 Task: Create a due date automation when advanced on, the moment a card is due add fields with custom field "Resume" set to a date more than 1 working days from now.
Action: Mouse moved to (998, 73)
Screenshot: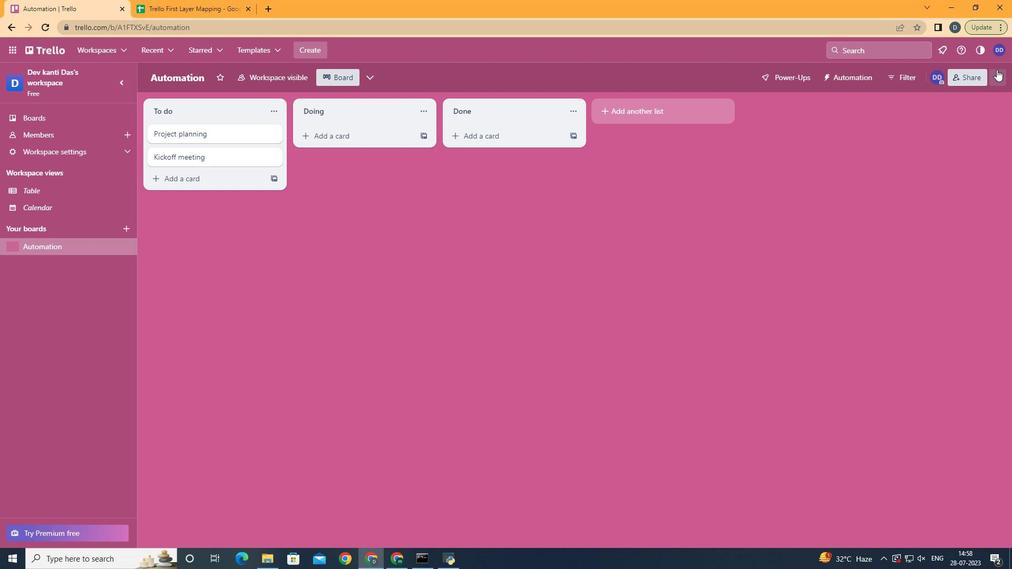 
Action: Mouse pressed left at (998, 73)
Screenshot: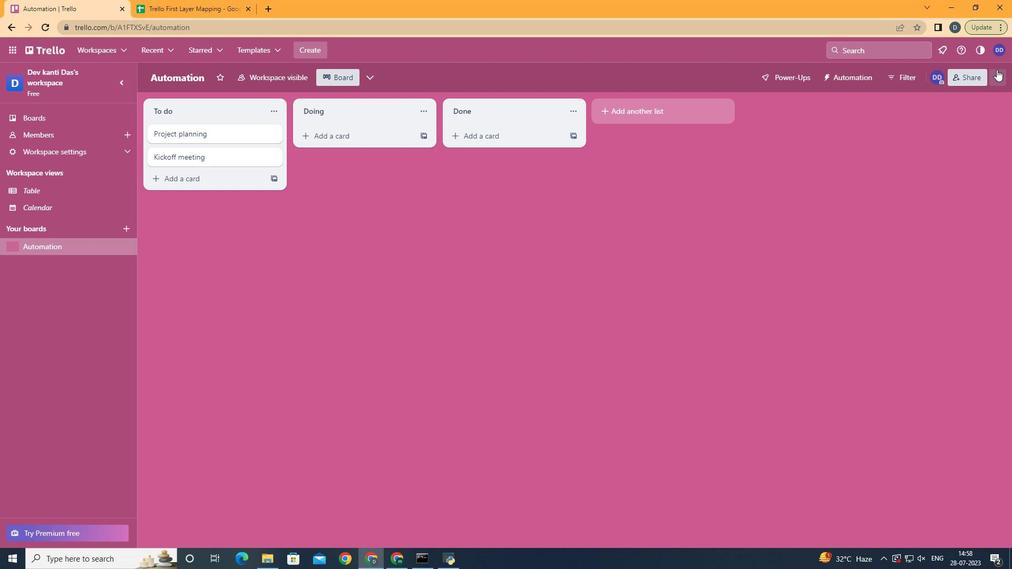 
Action: Mouse moved to (896, 216)
Screenshot: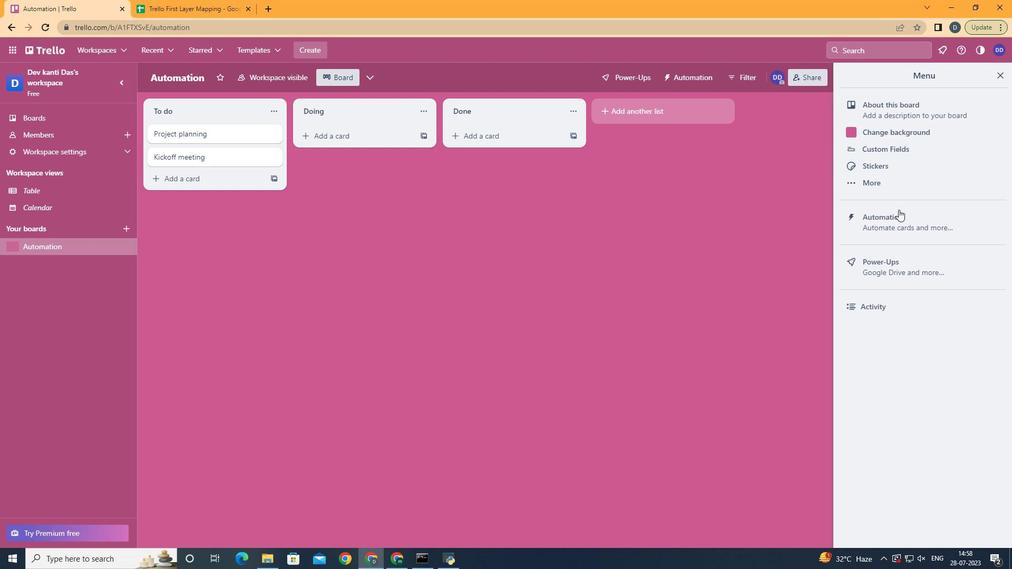 
Action: Mouse pressed left at (896, 216)
Screenshot: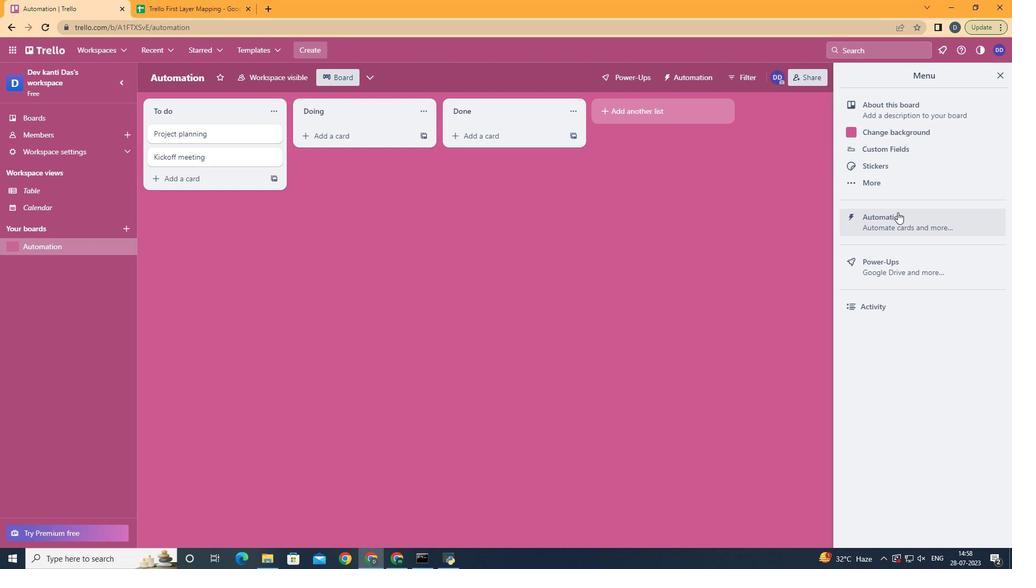 
Action: Mouse moved to (177, 212)
Screenshot: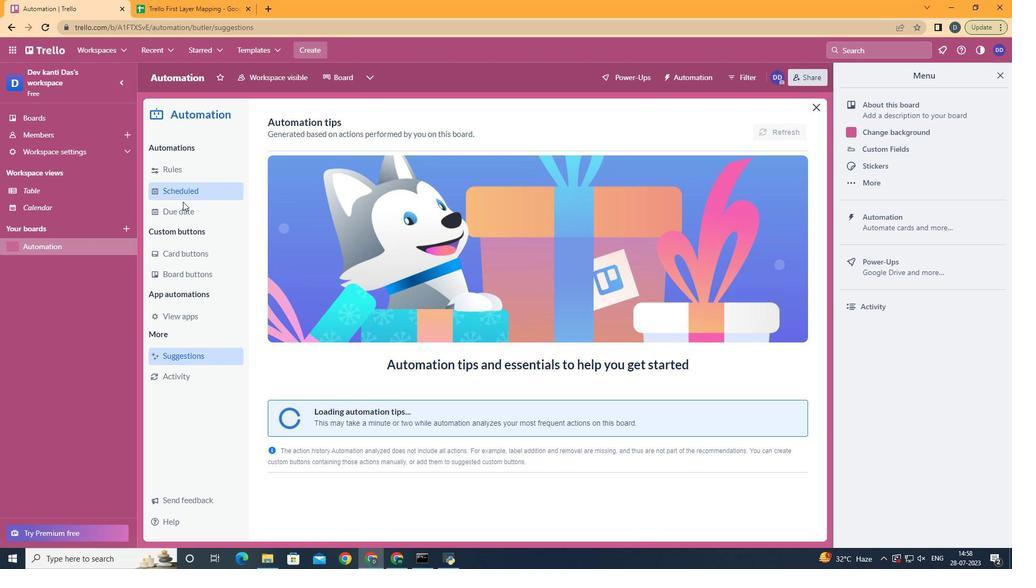 
Action: Mouse pressed left at (177, 212)
Screenshot: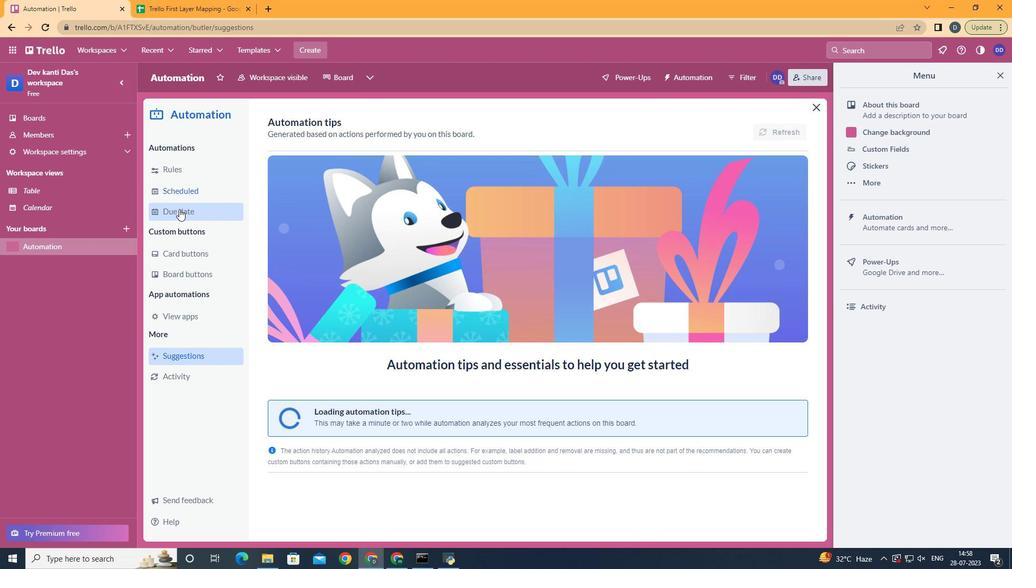 
Action: Mouse moved to (750, 127)
Screenshot: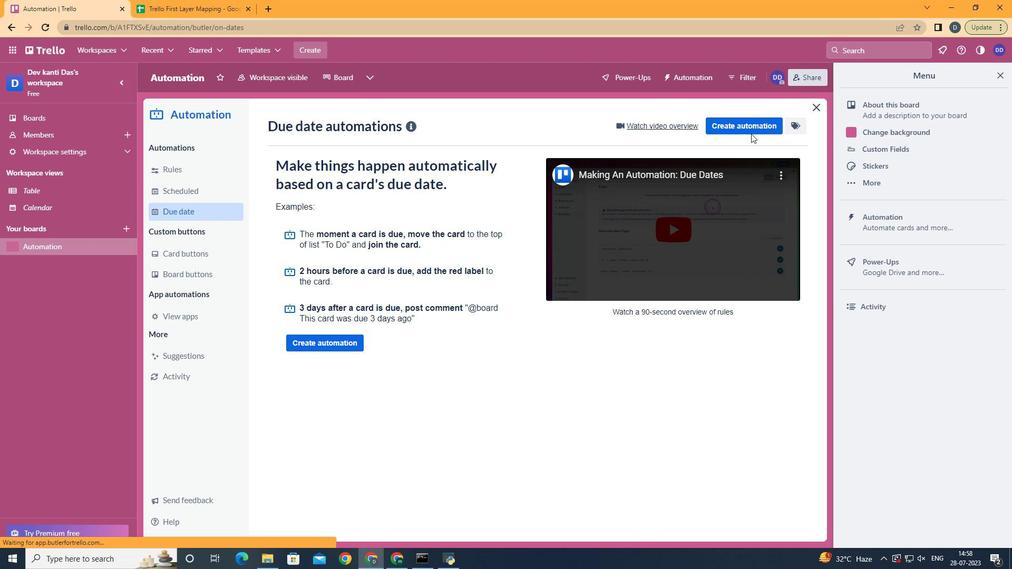 
Action: Mouse pressed left at (750, 127)
Screenshot: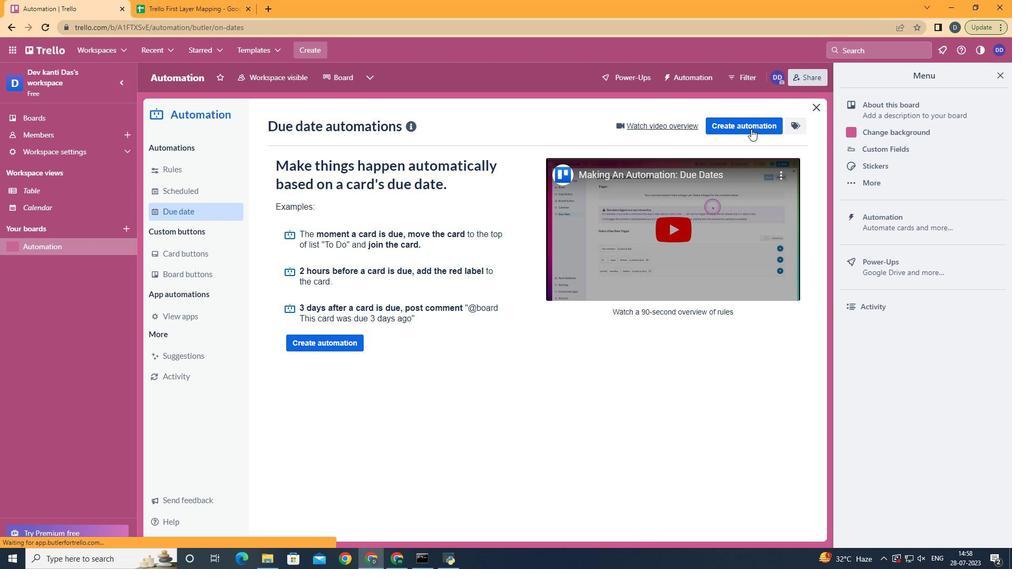 
Action: Mouse moved to (506, 235)
Screenshot: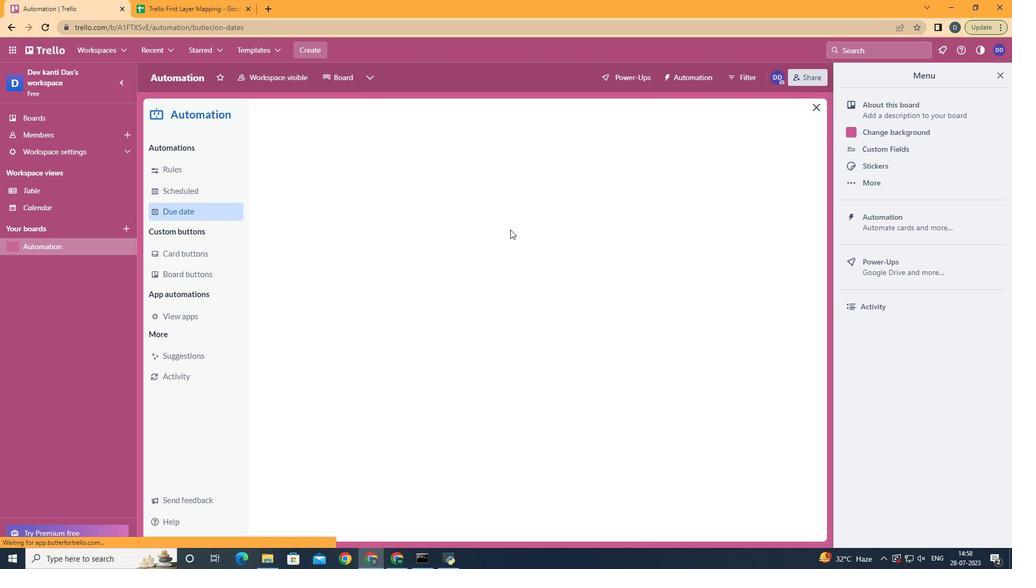 
Action: Mouse pressed left at (506, 235)
Screenshot: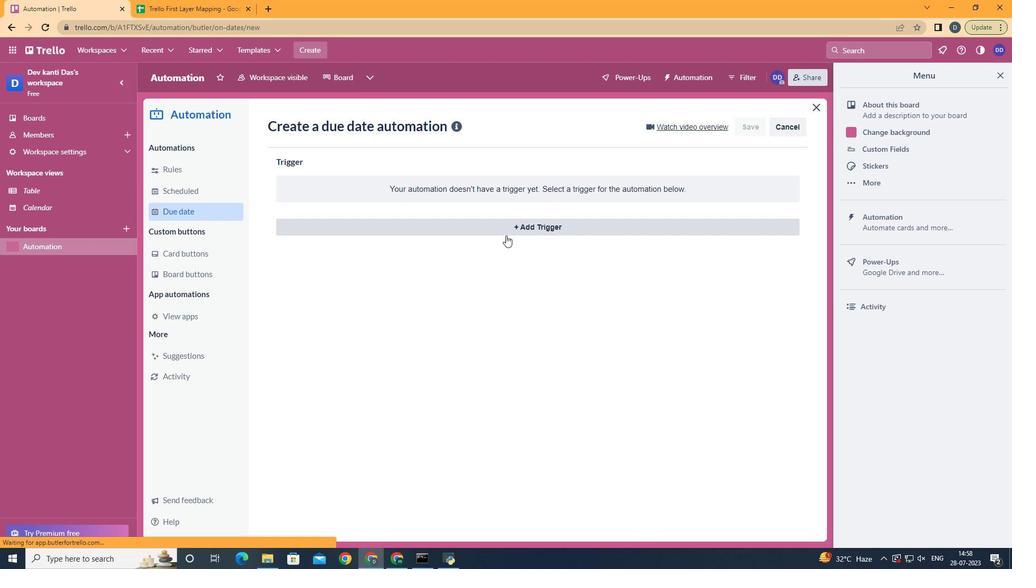 
Action: Mouse moved to (322, 373)
Screenshot: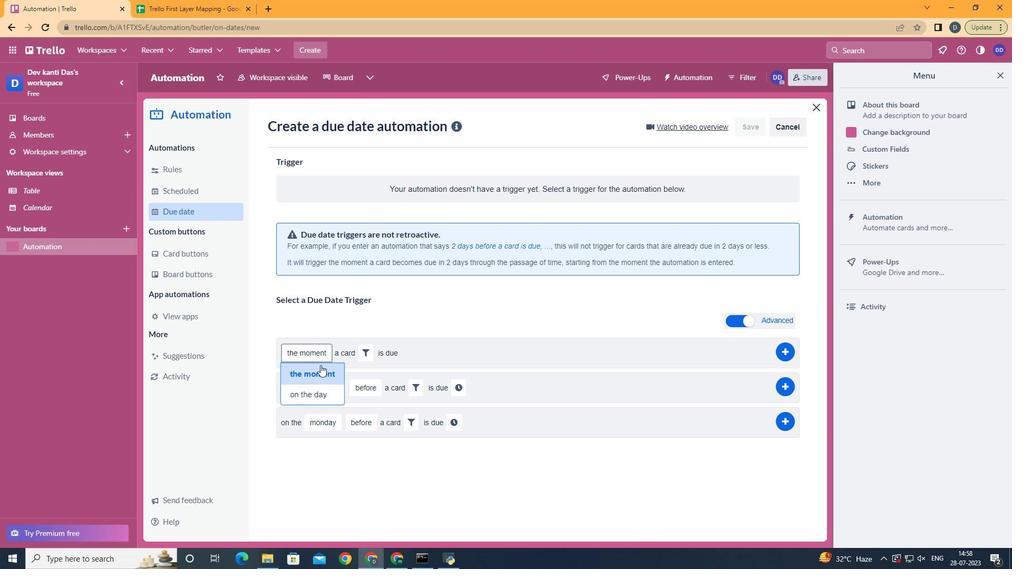 
Action: Mouse pressed left at (322, 373)
Screenshot: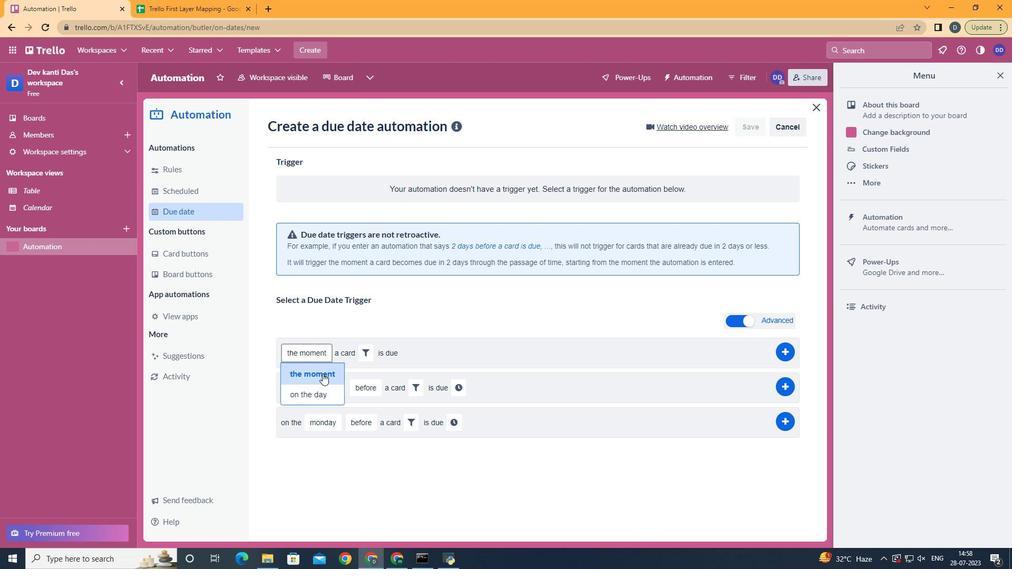 
Action: Mouse moved to (369, 356)
Screenshot: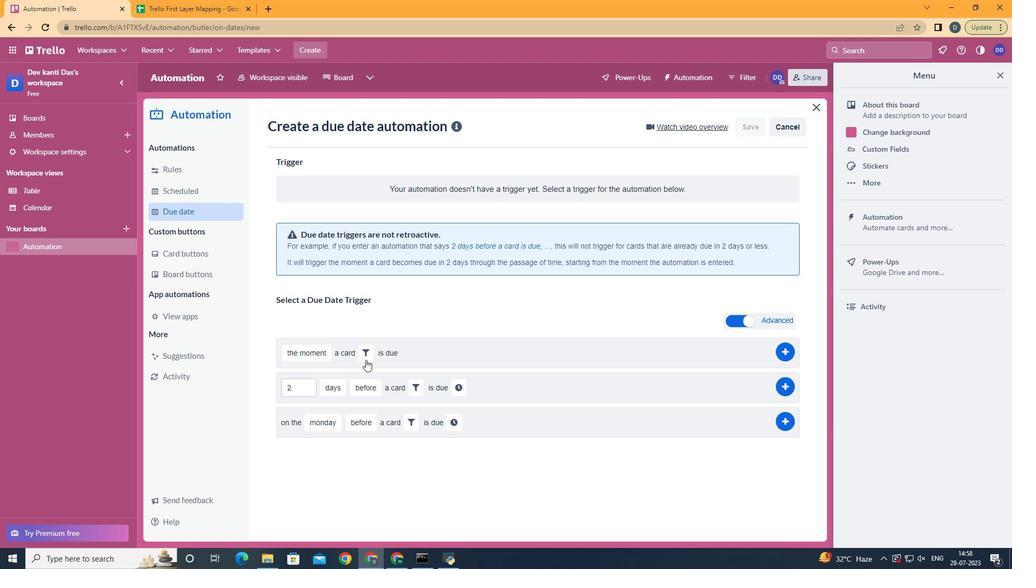 
Action: Mouse pressed left at (369, 356)
Screenshot: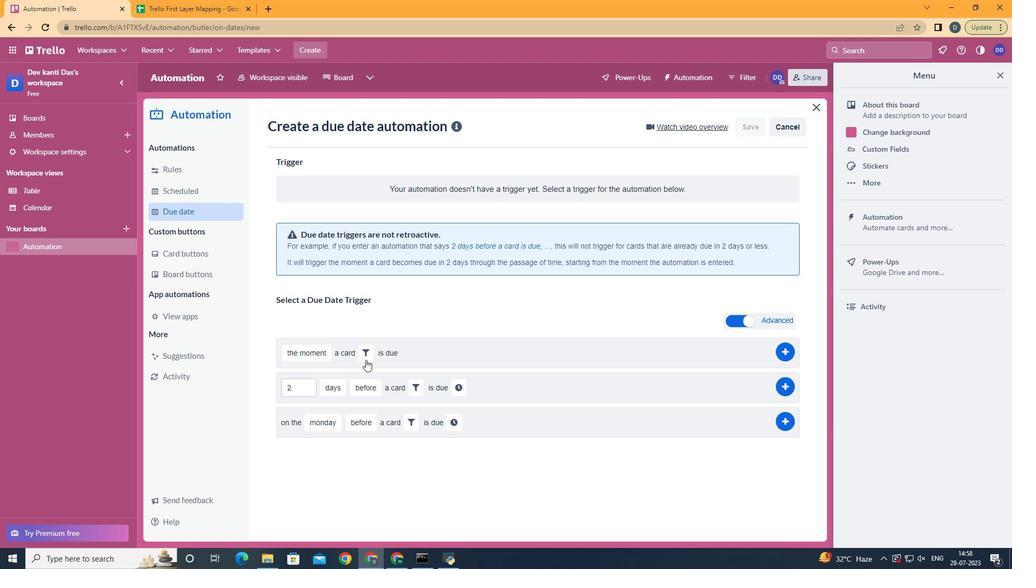 
Action: Mouse moved to (542, 393)
Screenshot: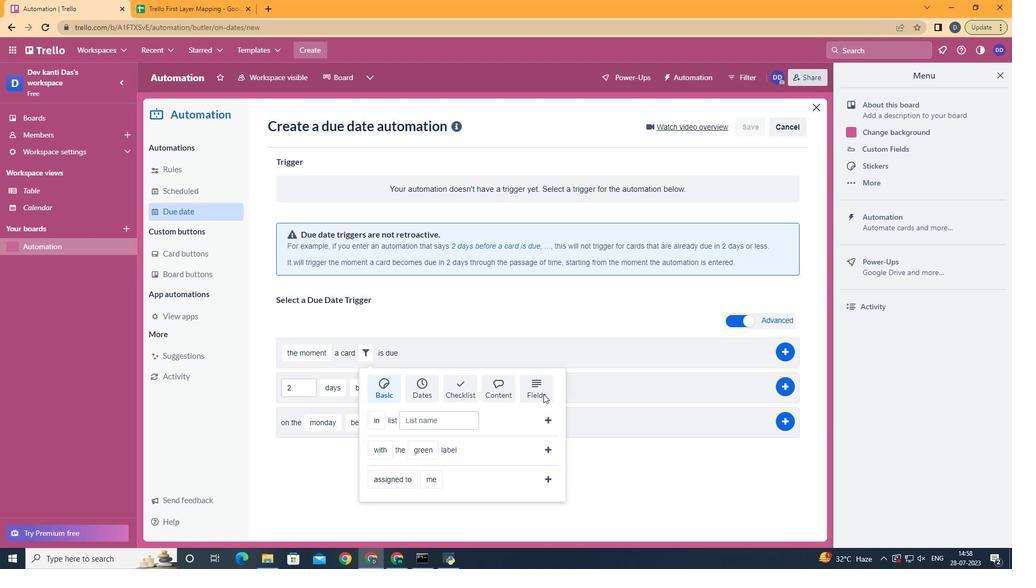 
Action: Mouse pressed left at (542, 393)
Screenshot: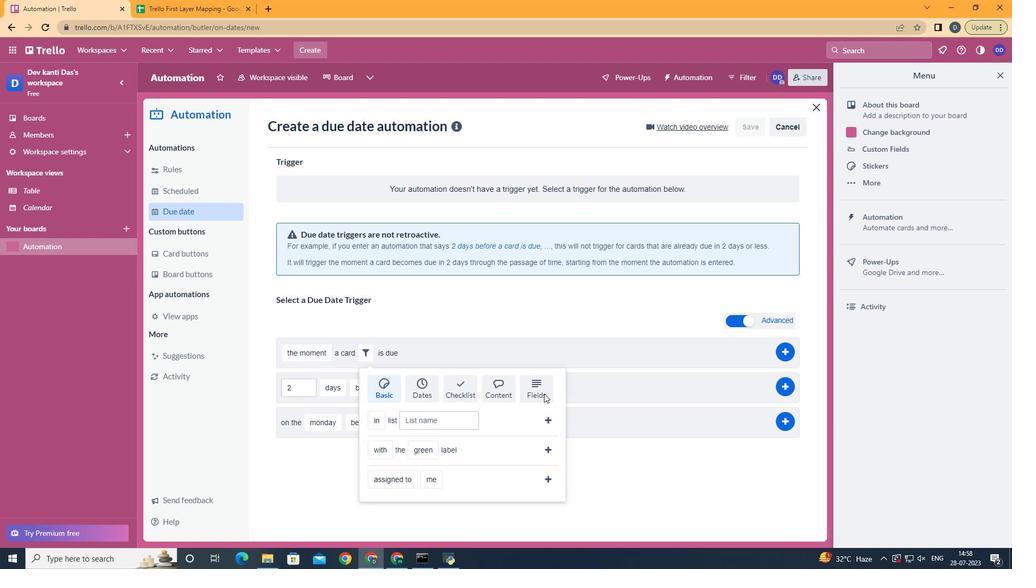 
Action: Mouse moved to (577, 394)
Screenshot: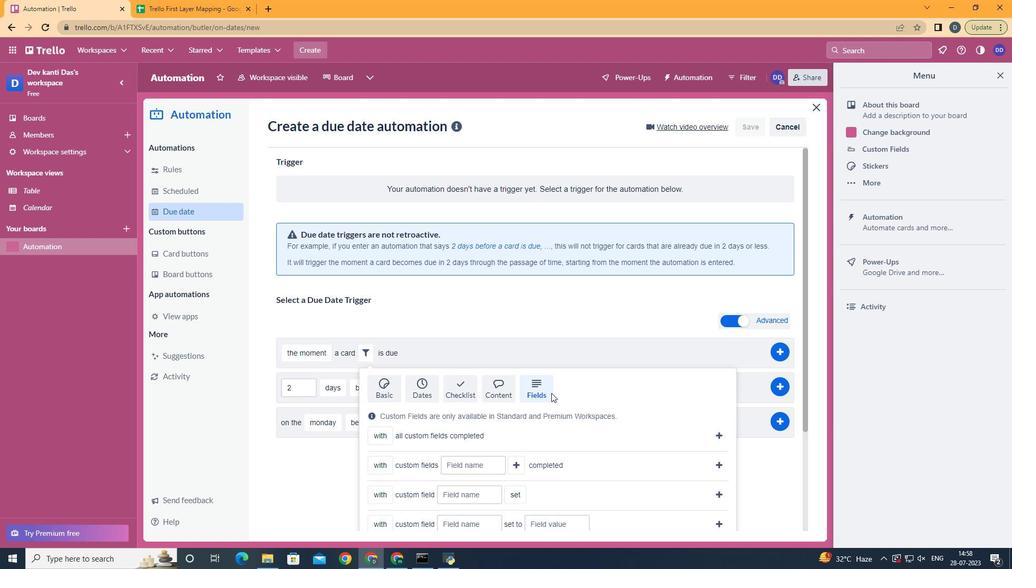 
Action: Mouse scrolled (577, 394) with delta (0, 0)
Screenshot: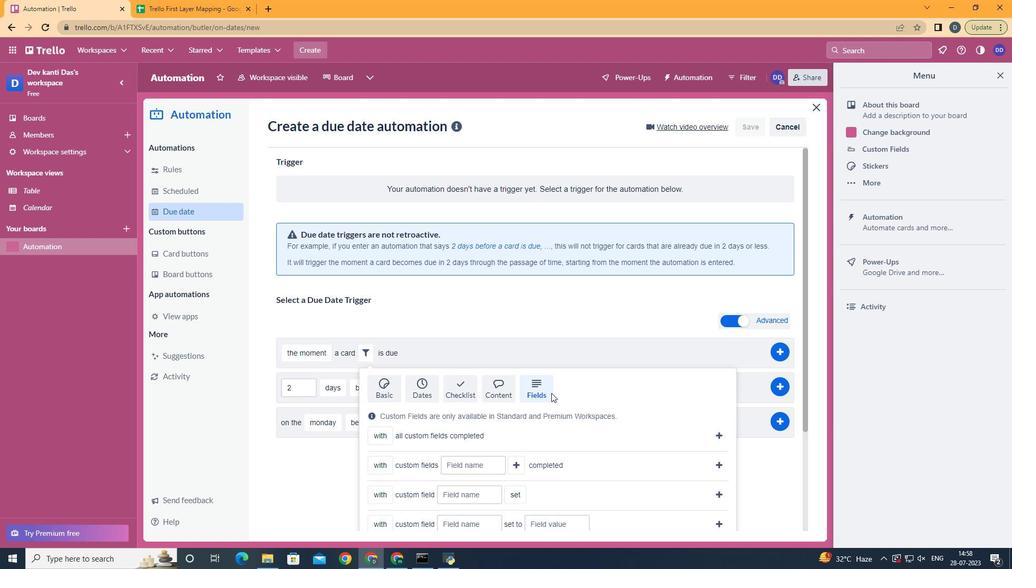 
Action: Mouse scrolled (577, 394) with delta (0, 0)
Screenshot: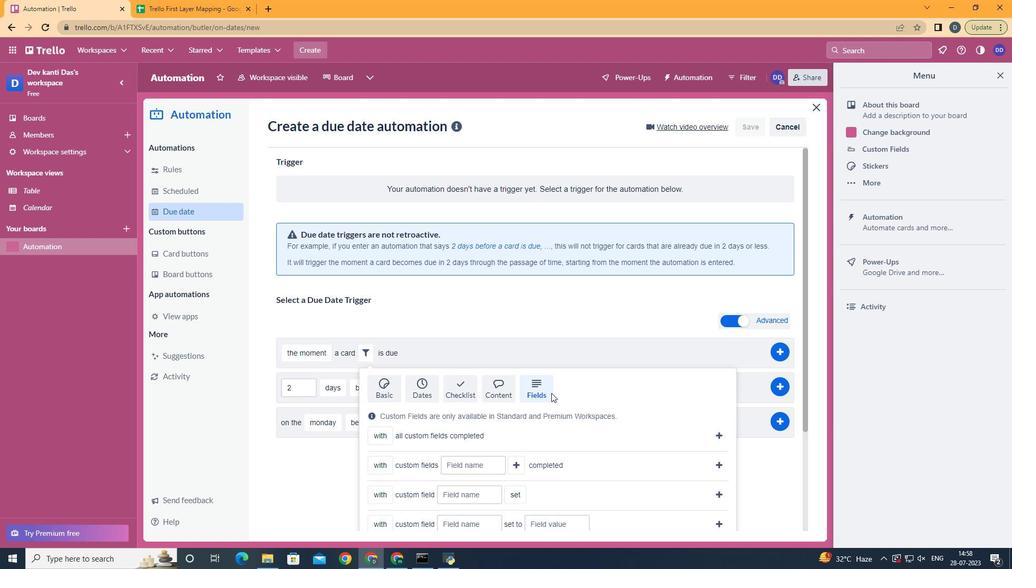 
Action: Mouse scrolled (577, 394) with delta (0, 0)
Screenshot: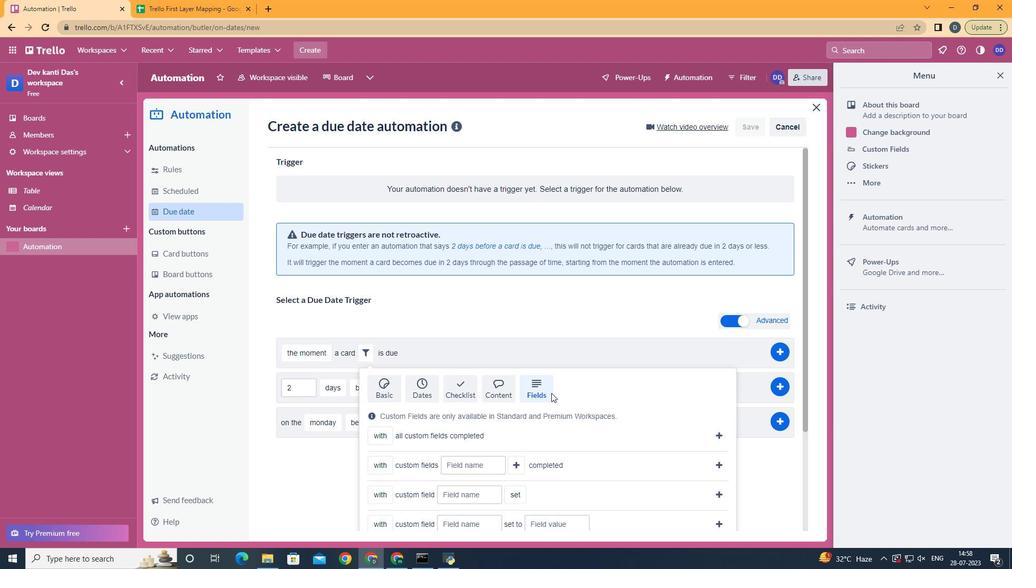 
Action: Mouse scrolled (577, 394) with delta (0, 0)
Screenshot: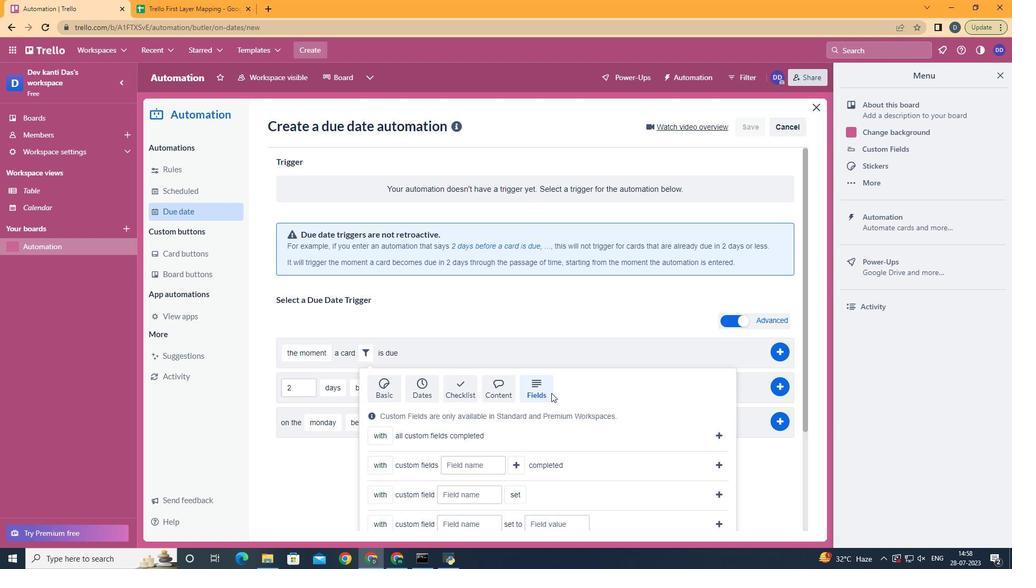 
Action: Mouse moved to (578, 394)
Screenshot: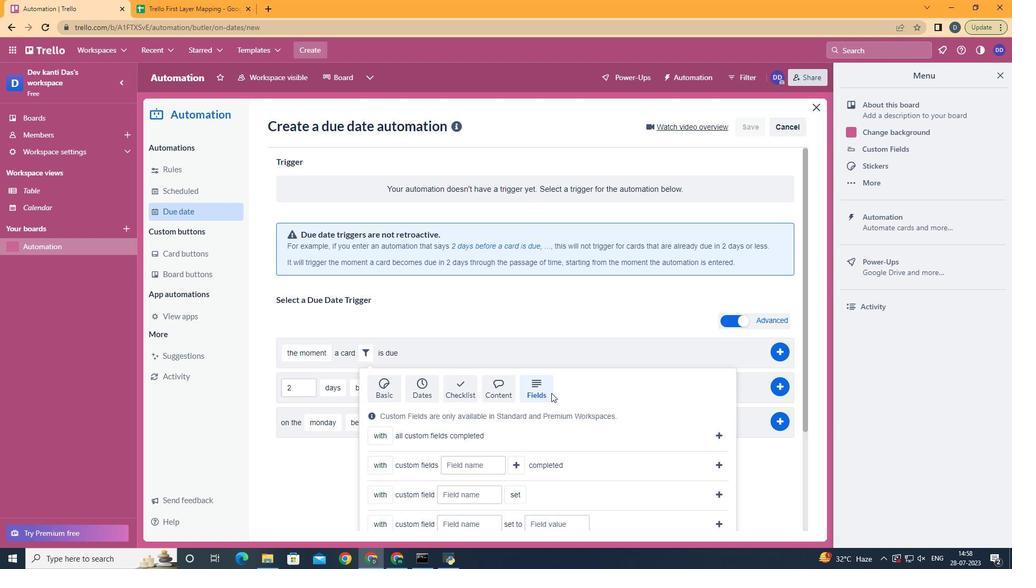 
Action: Mouse scrolled (578, 394) with delta (0, 0)
Screenshot: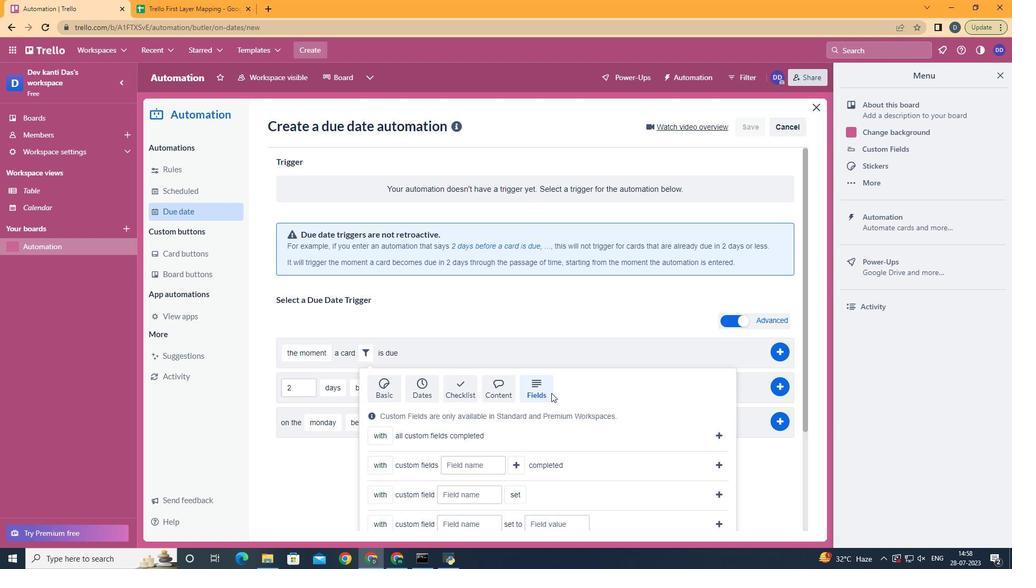 
Action: Mouse moved to (585, 394)
Screenshot: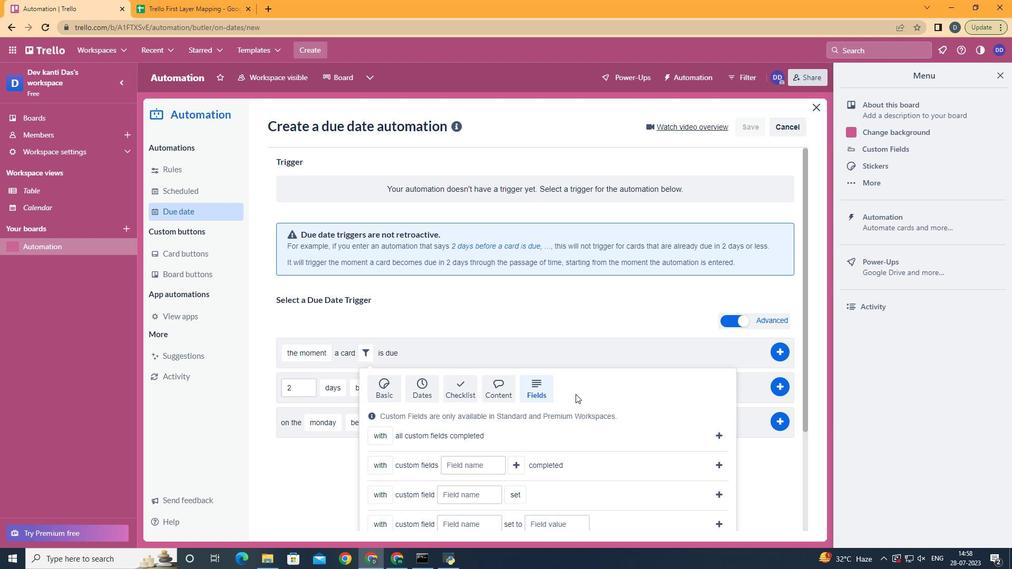 
Action: Mouse scrolled (585, 394) with delta (0, 0)
Screenshot: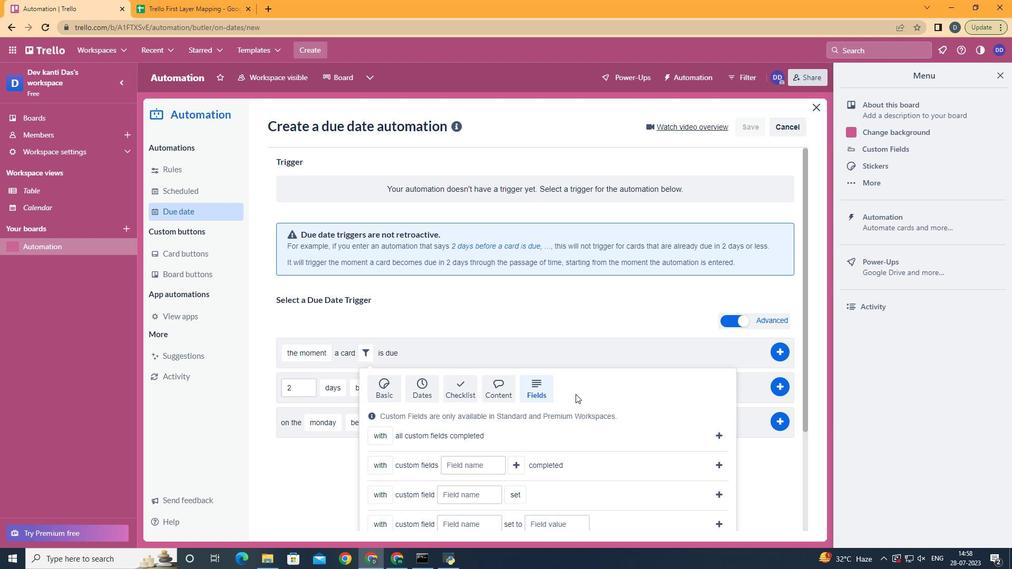 
Action: Mouse moved to (395, 468)
Screenshot: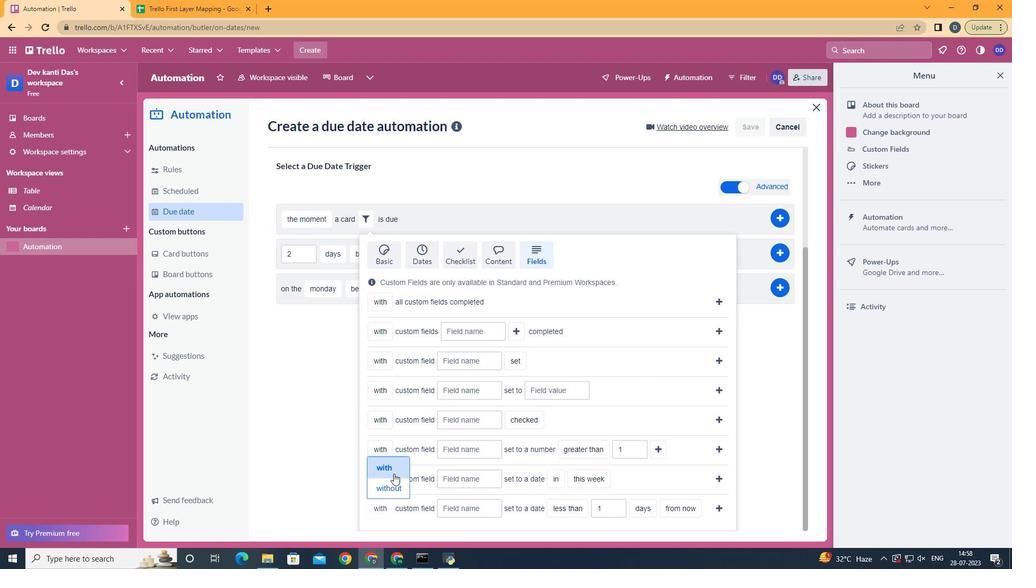
Action: Mouse pressed left at (395, 468)
Screenshot: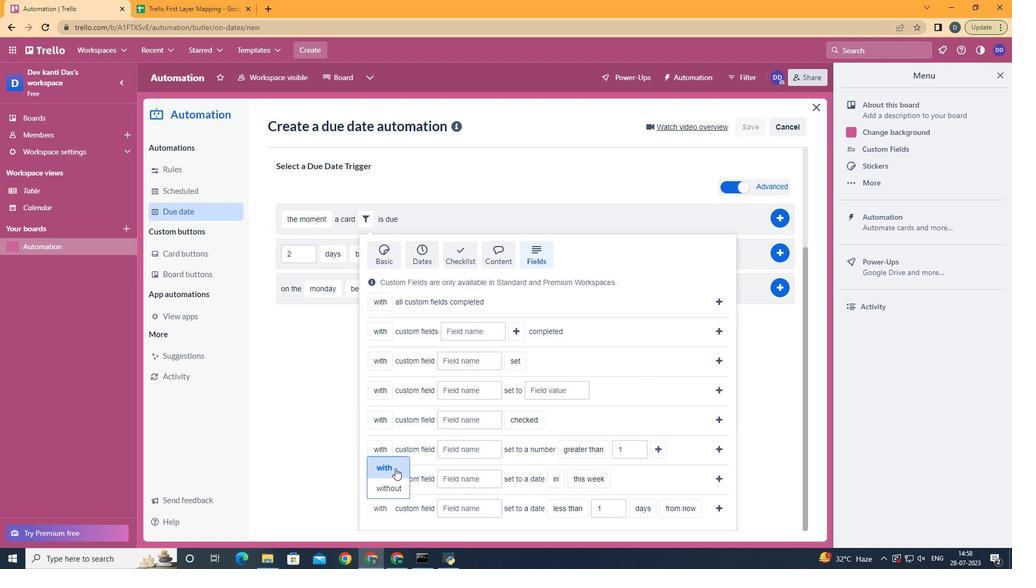 
Action: Mouse moved to (459, 506)
Screenshot: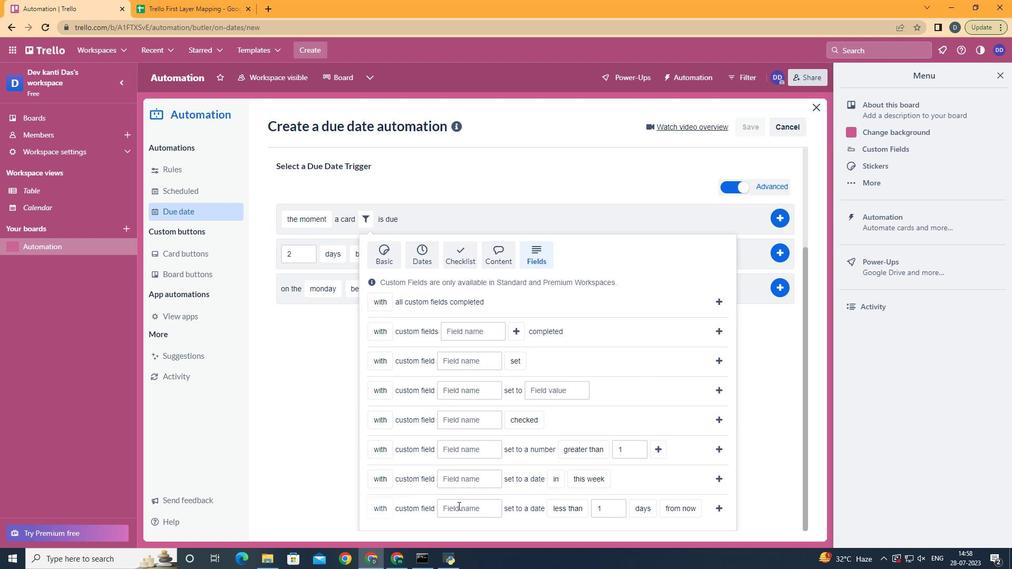 
Action: Mouse pressed left at (459, 506)
Screenshot: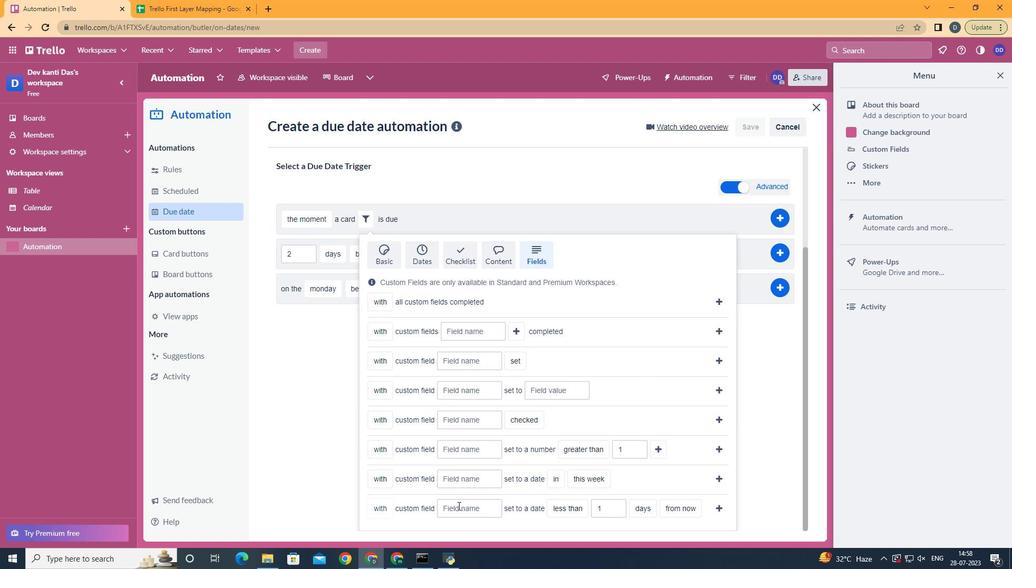 
Action: Key pressed <Key.shift>Resume
Screenshot: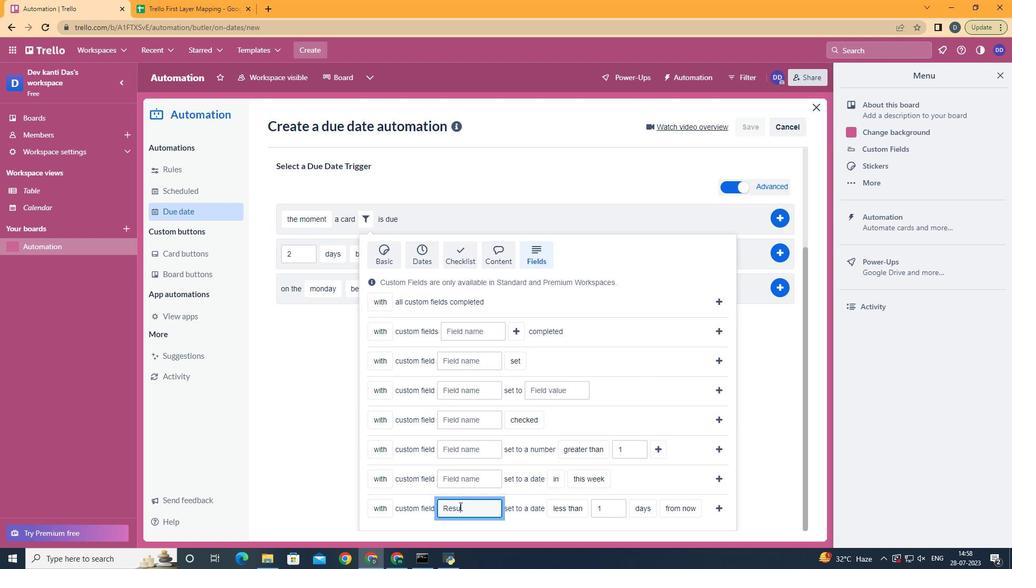 
Action: Mouse moved to (573, 457)
Screenshot: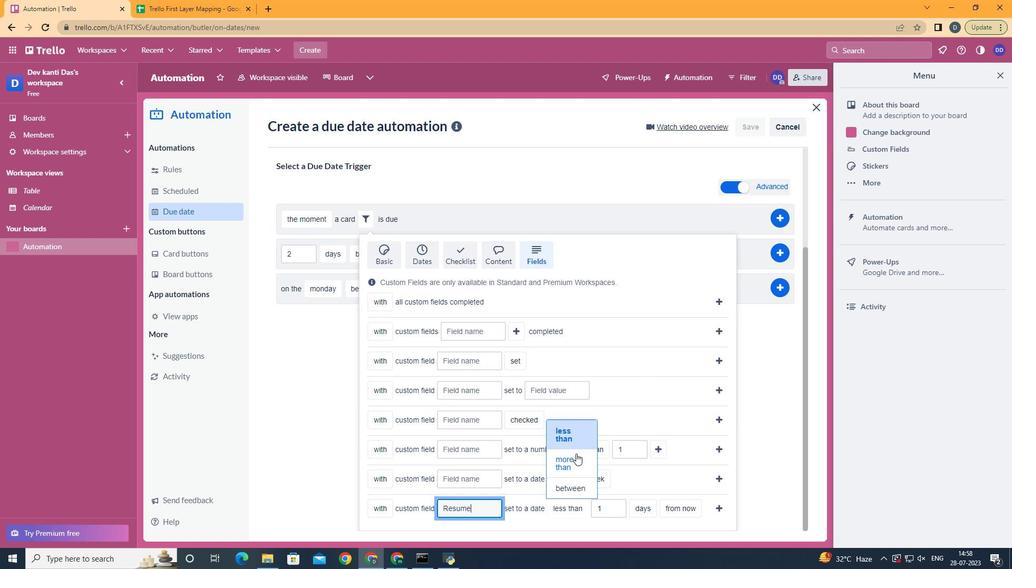 
Action: Mouse pressed left at (573, 457)
Screenshot: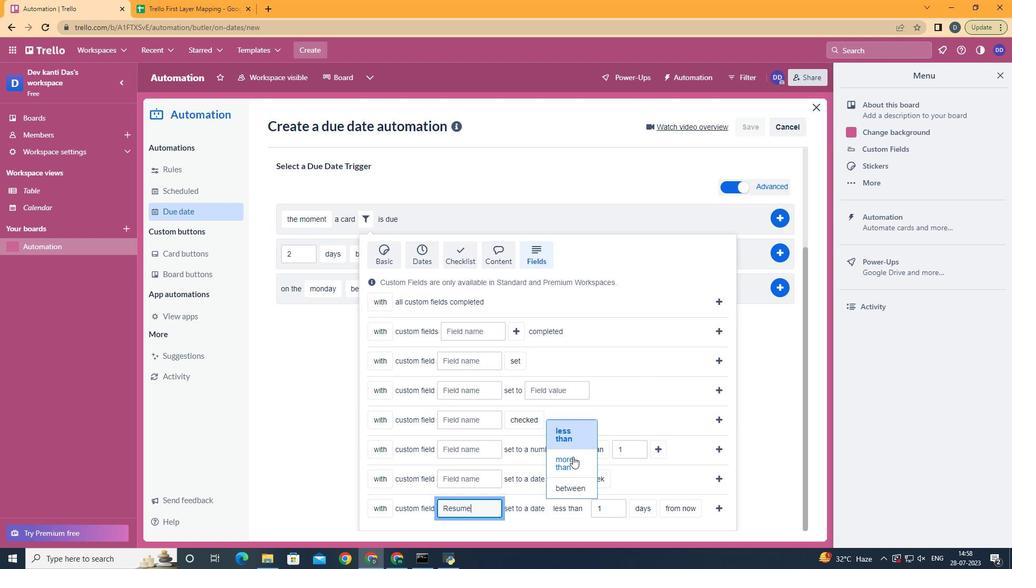 
Action: Mouse moved to (661, 490)
Screenshot: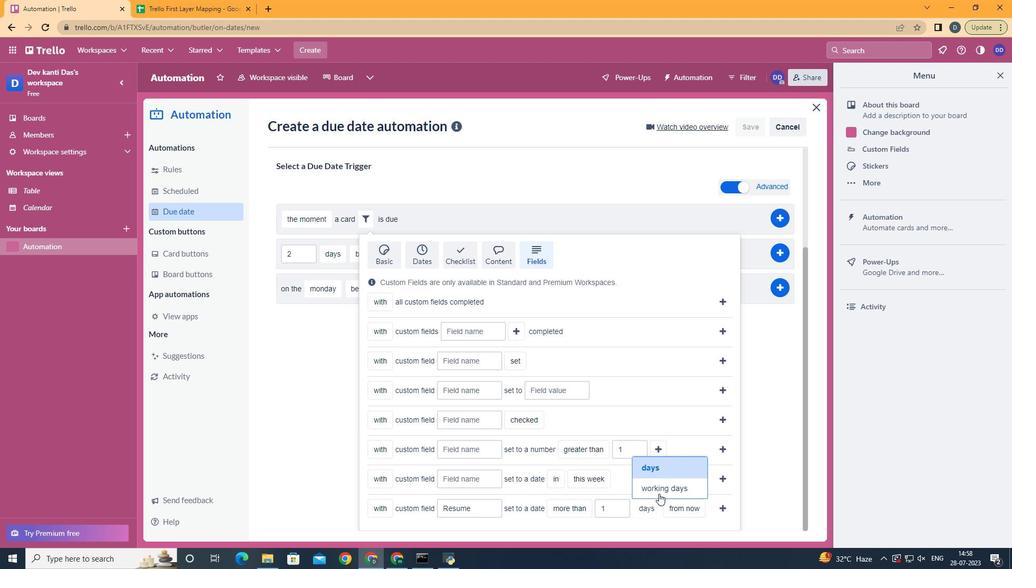
Action: Mouse pressed left at (661, 490)
Screenshot: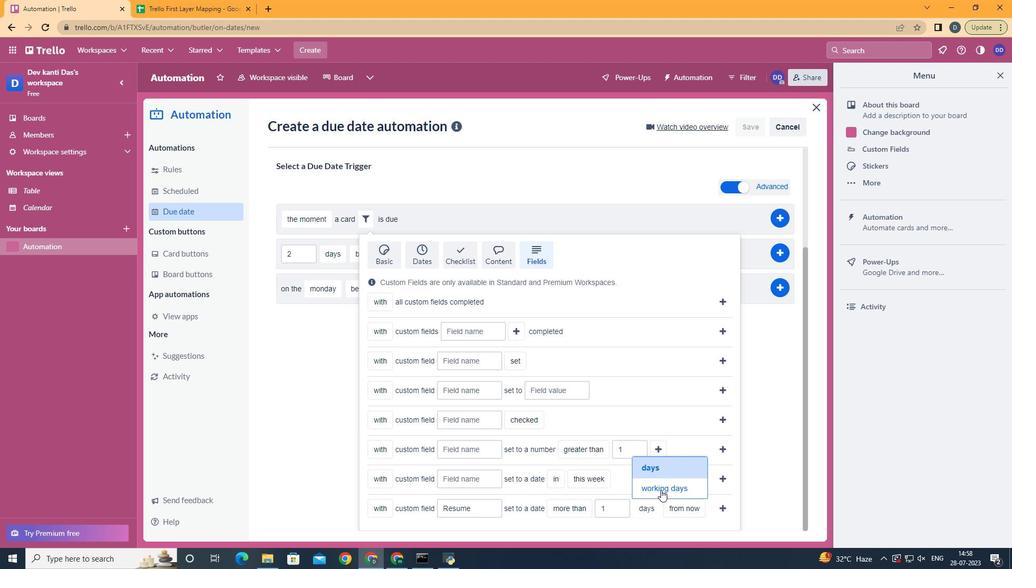
Action: Mouse moved to (714, 464)
Screenshot: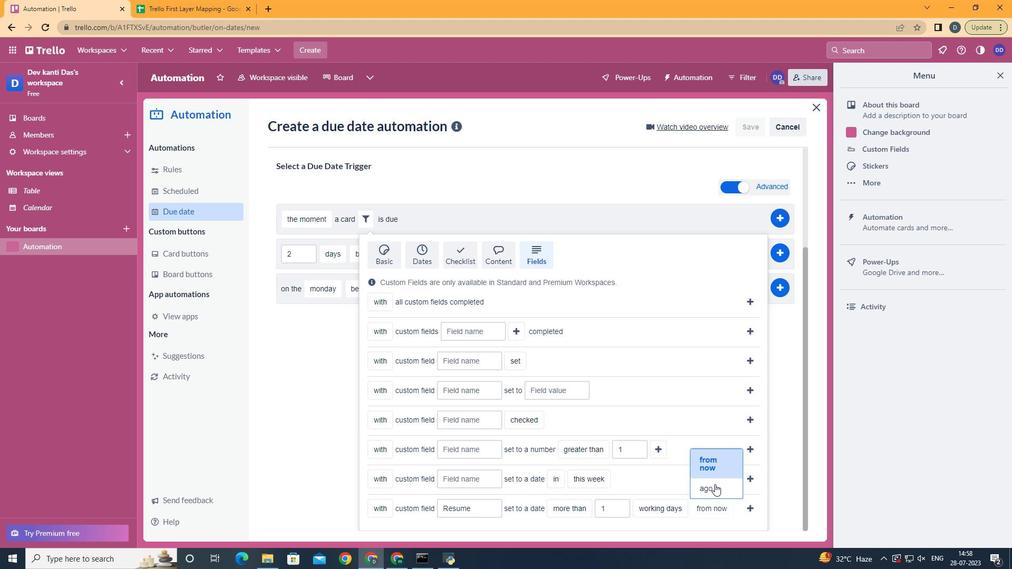 
Action: Mouse pressed left at (714, 464)
Screenshot: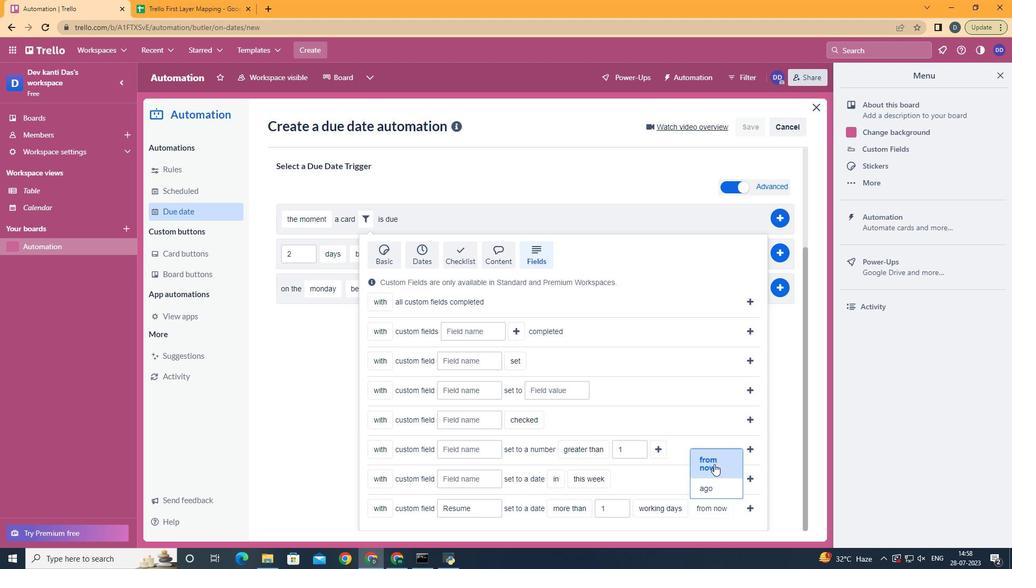 
Action: Mouse moved to (747, 508)
Screenshot: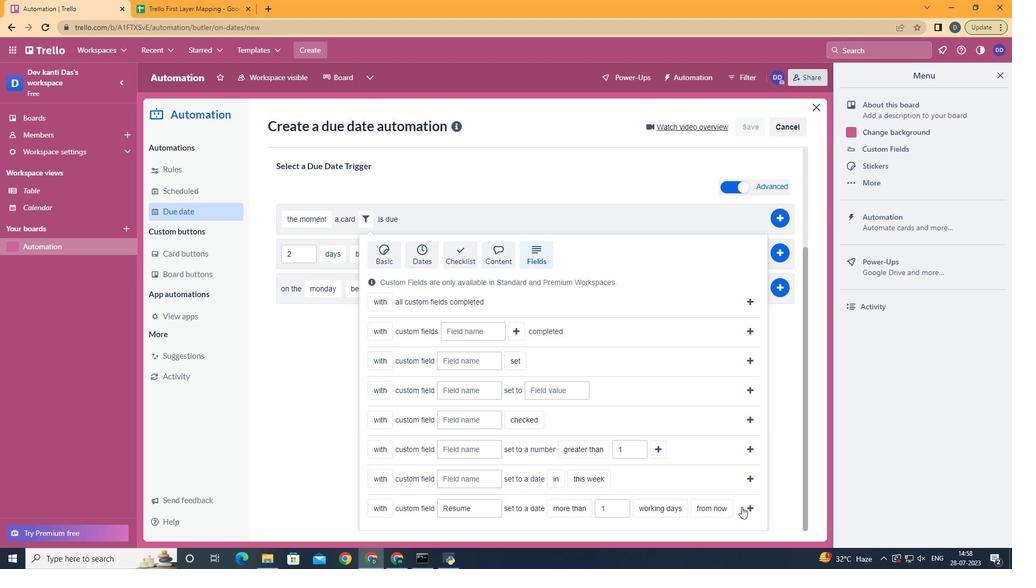 
Action: Mouse pressed left at (747, 508)
Screenshot: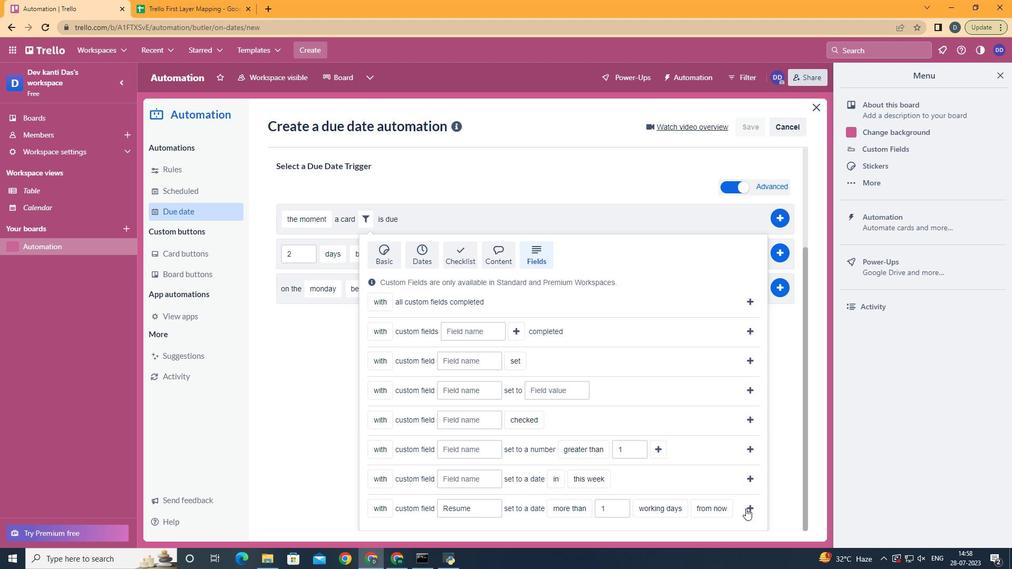 
Action: Mouse moved to (748, 508)
Screenshot: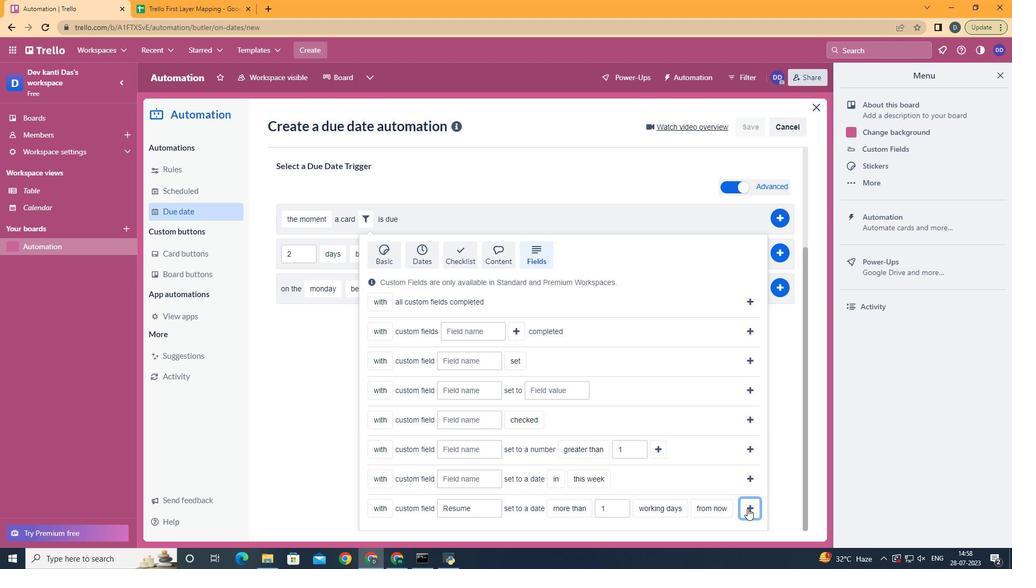 
